Task: Add a condition where "Hours since assignee update Less than Five hundred" in recently solved tickets
Action: Mouse moved to (117, 427)
Screenshot: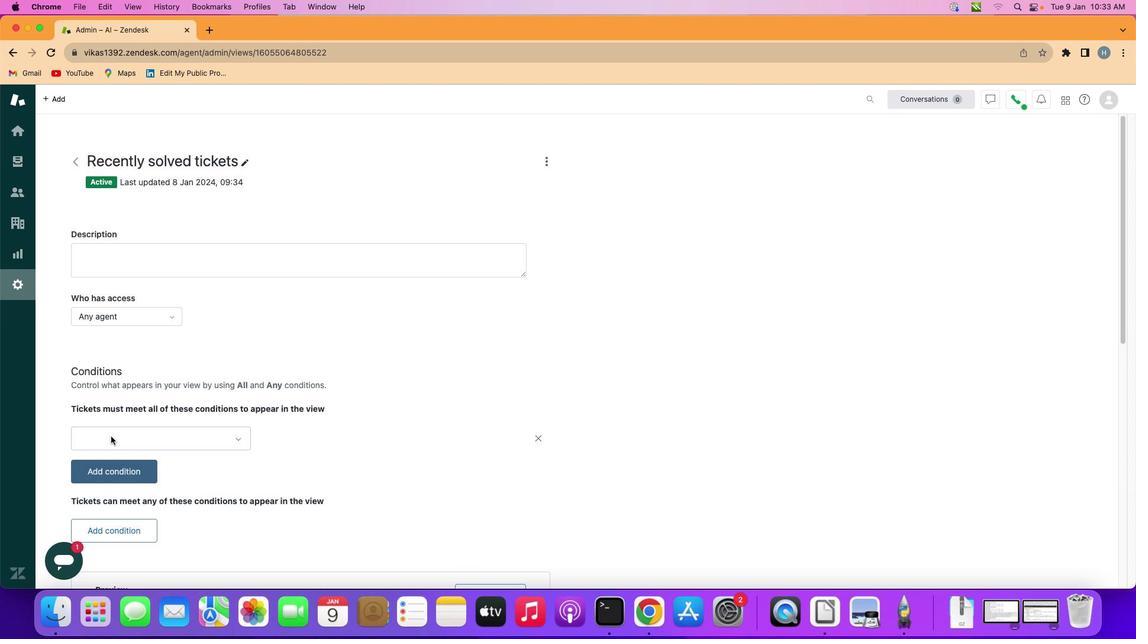 
Action: Mouse pressed left at (117, 427)
Screenshot: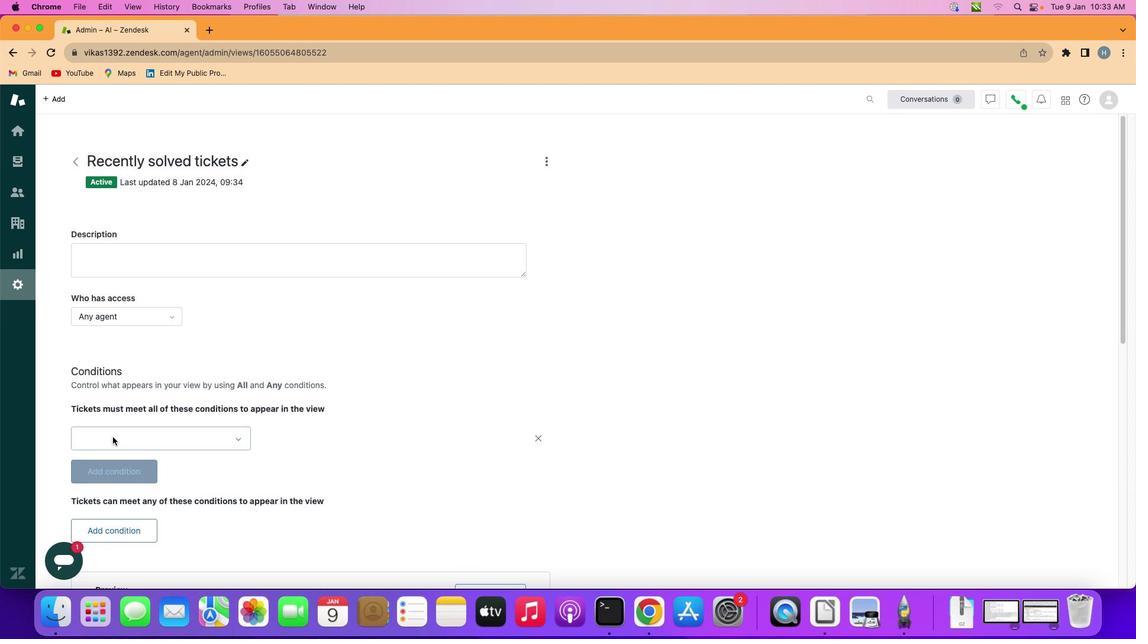 
Action: Mouse moved to (183, 430)
Screenshot: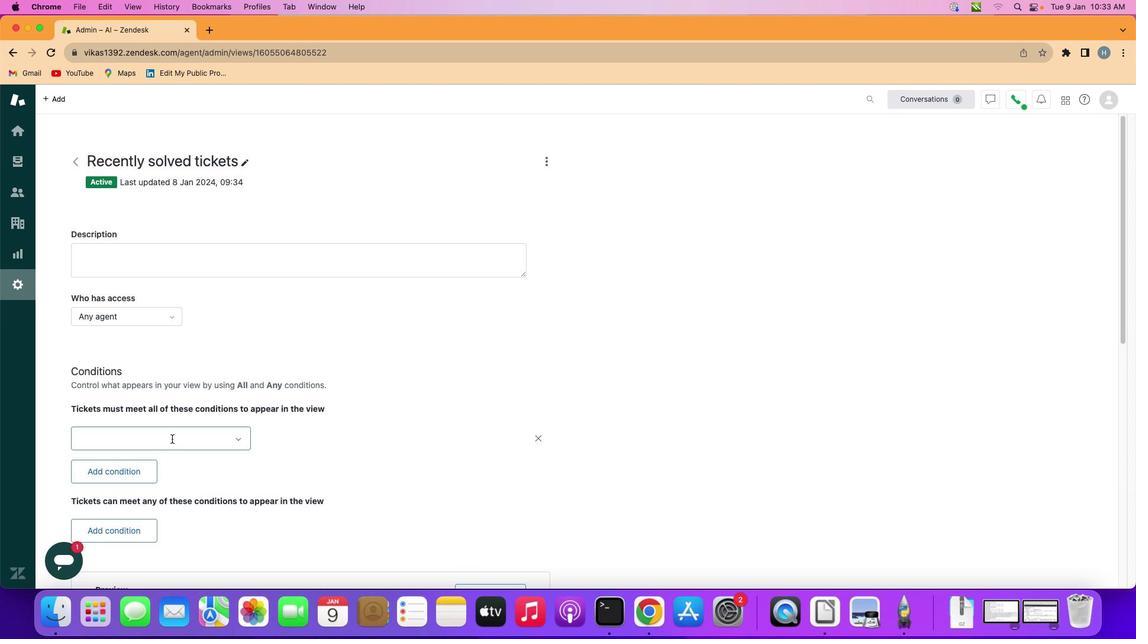 
Action: Mouse pressed left at (183, 430)
Screenshot: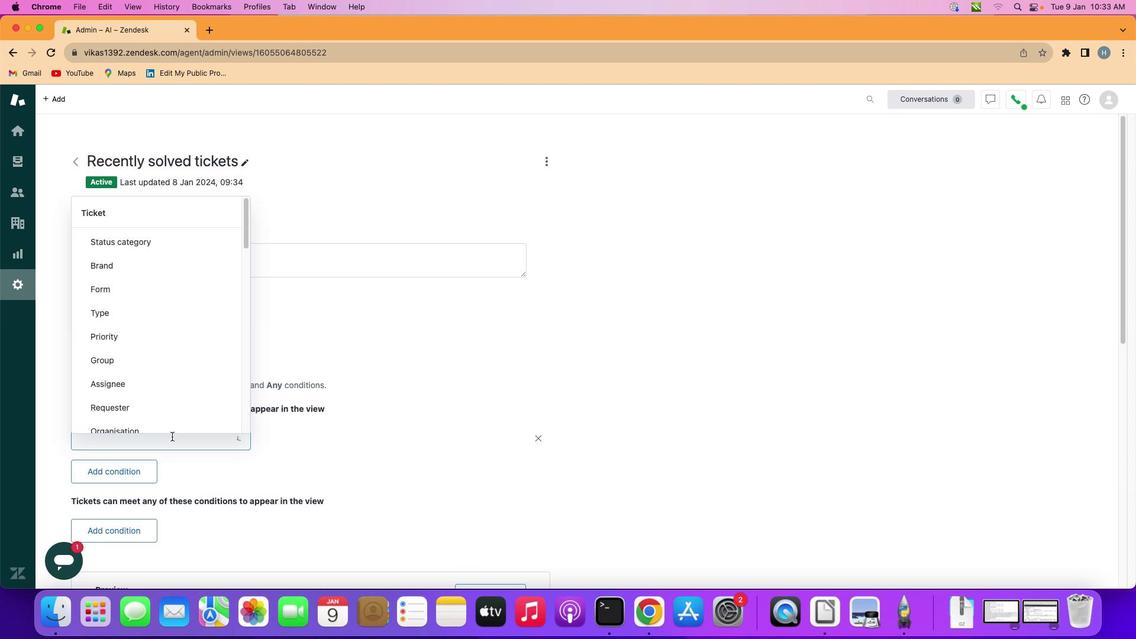 
Action: Mouse moved to (168, 343)
Screenshot: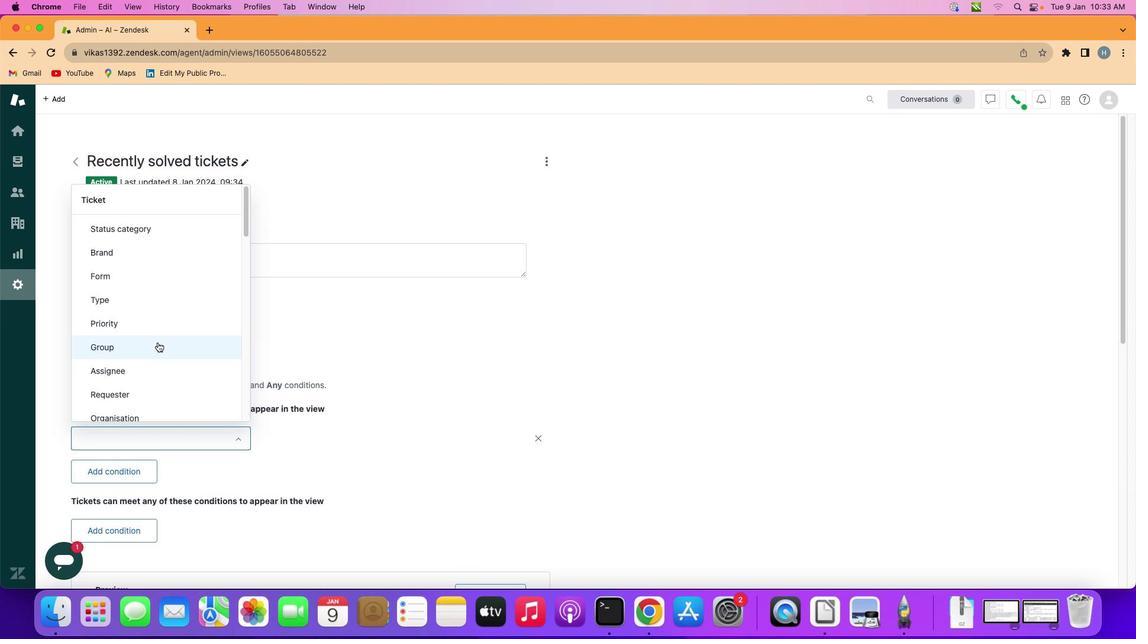 
Action: Mouse scrolled (168, 343) with delta (0, 34)
Screenshot: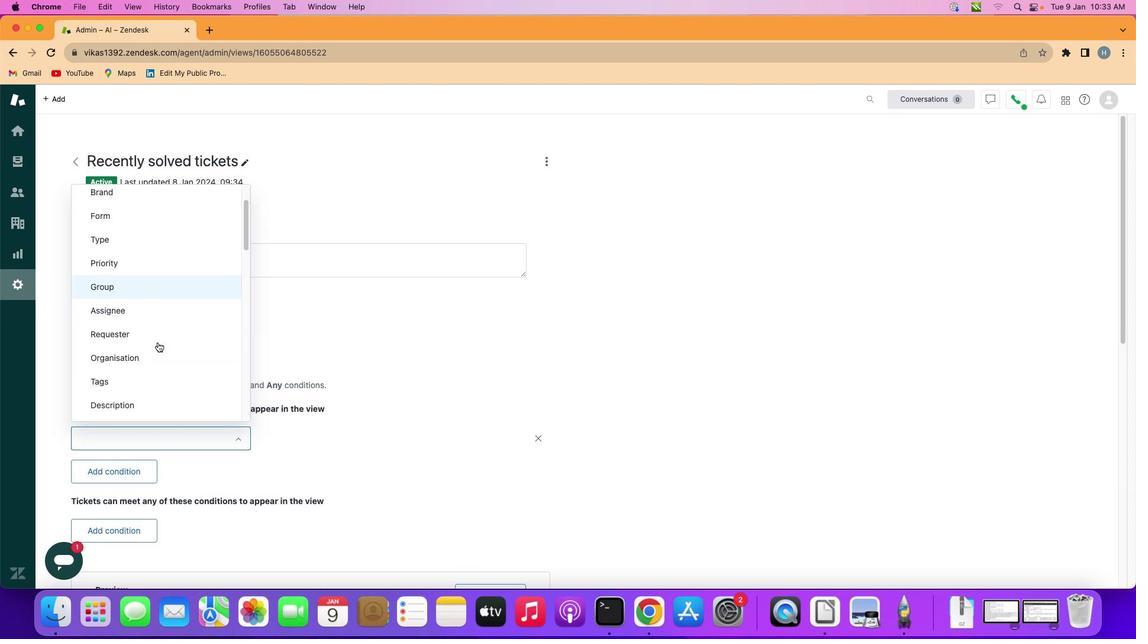 
Action: Mouse scrolled (168, 343) with delta (0, 34)
Screenshot: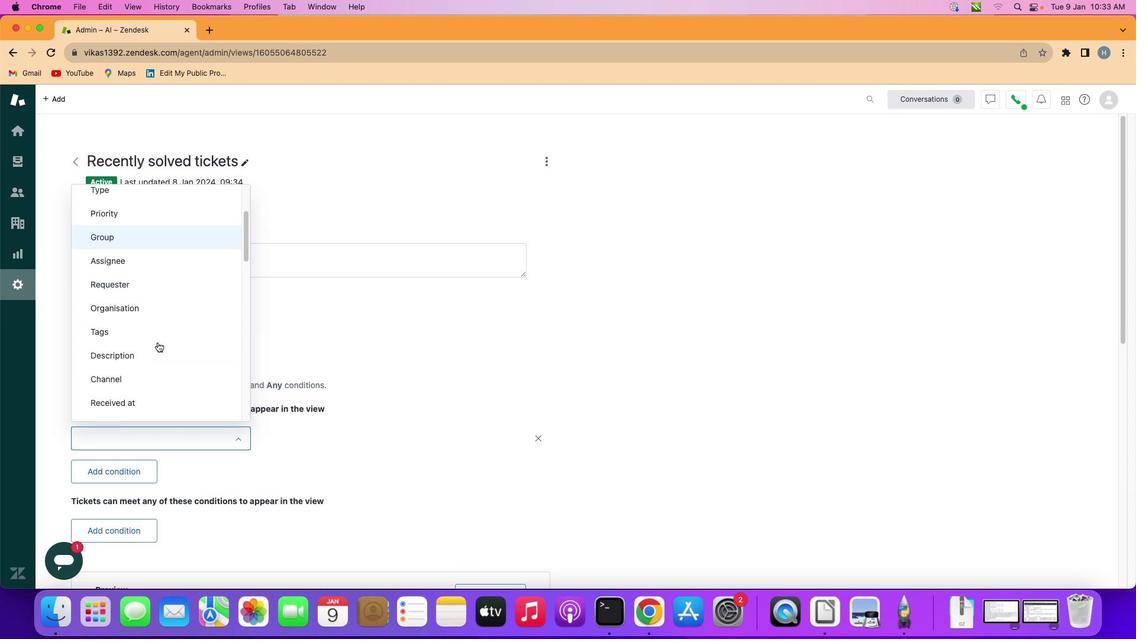 
Action: Mouse scrolled (168, 343) with delta (0, 33)
Screenshot: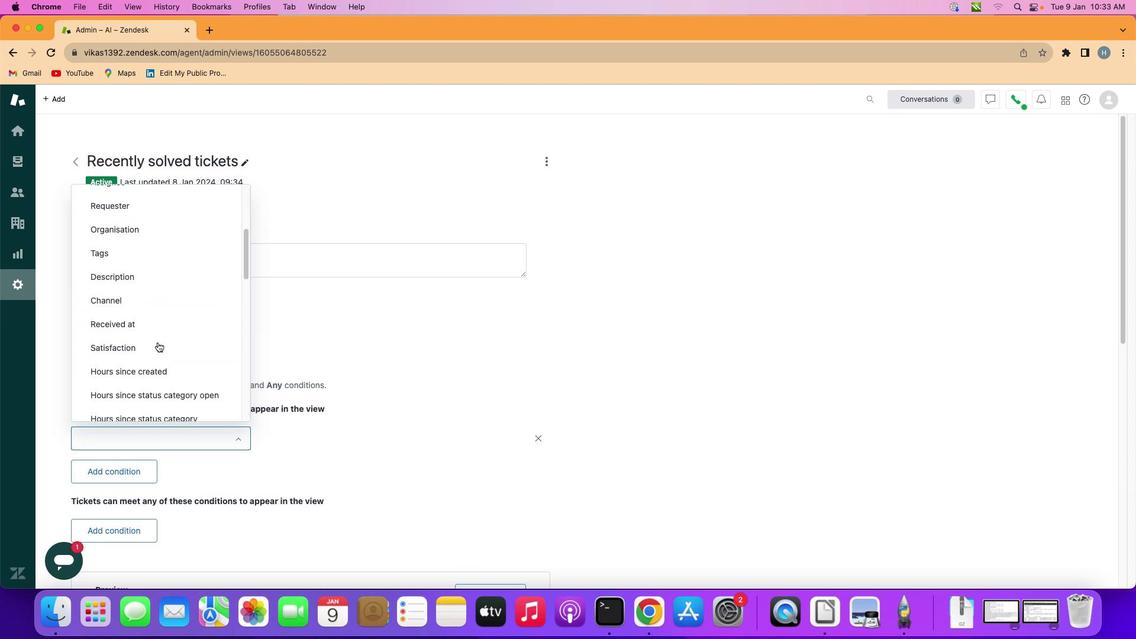 
Action: Mouse scrolled (168, 343) with delta (0, 33)
Screenshot: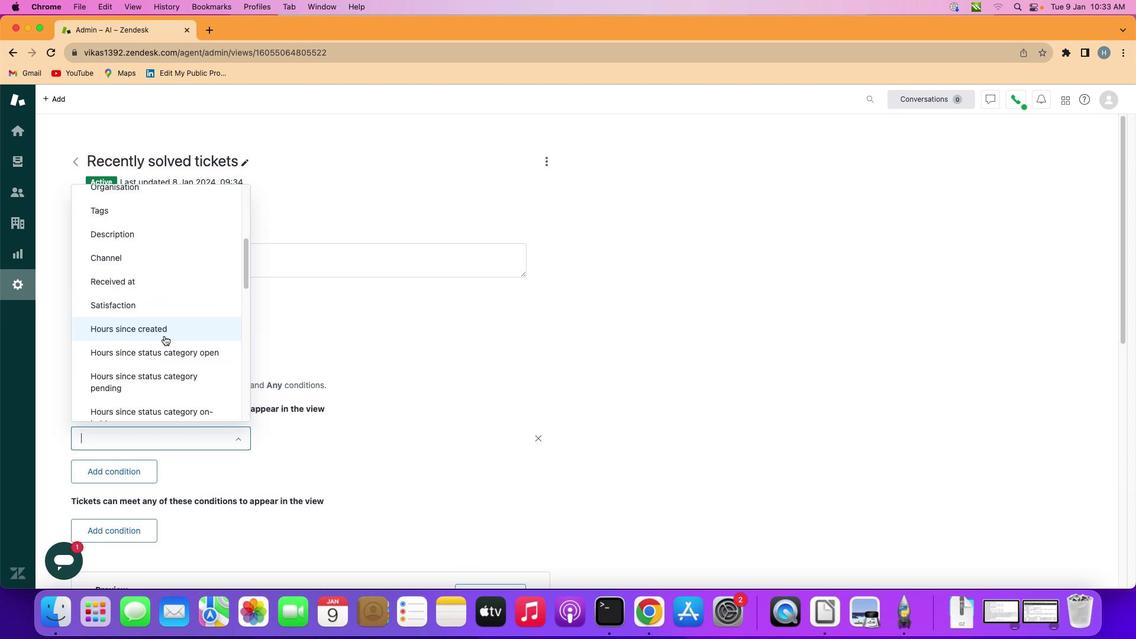 
Action: Mouse scrolled (168, 343) with delta (0, 33)
Screenshot: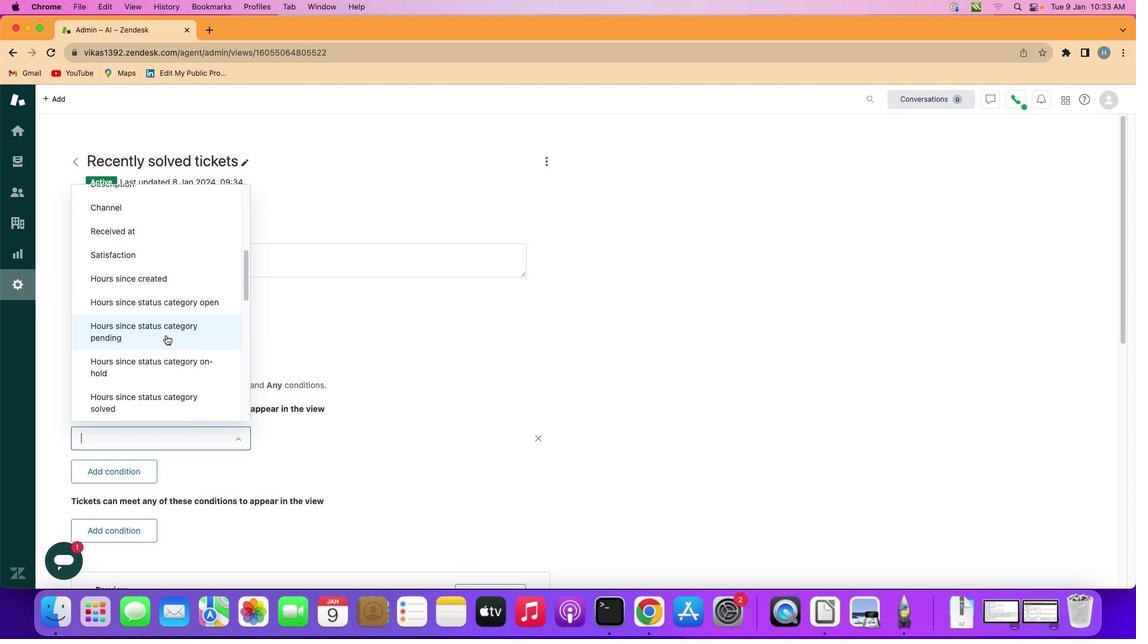 
Action: Mouse scrolled (168, 343) with delta (0, 33)
Screenshot: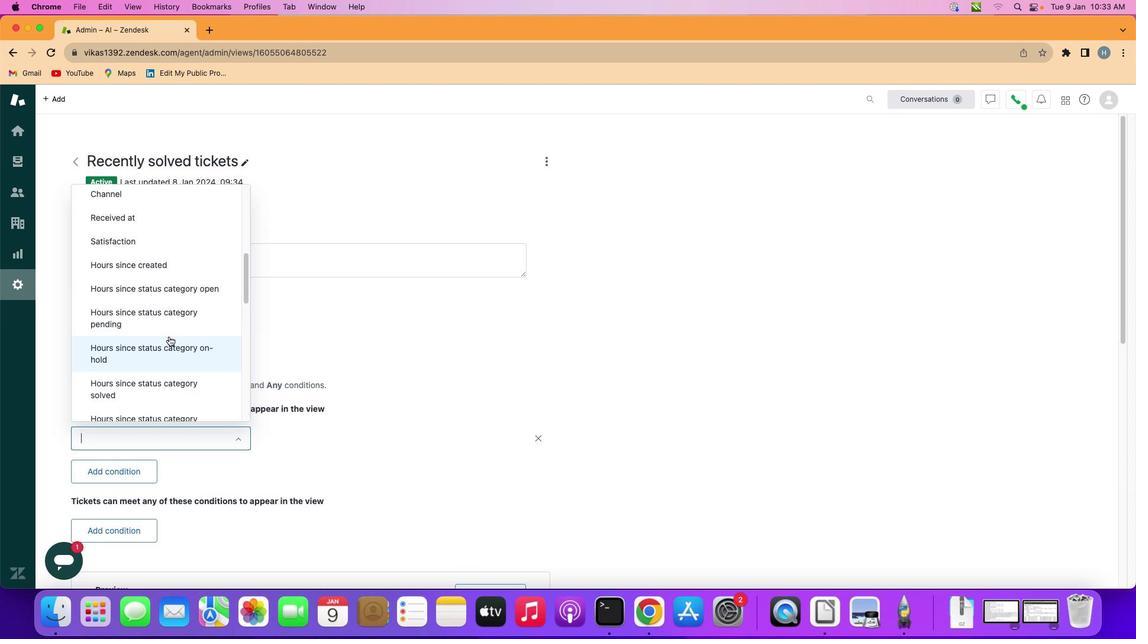 
Action: Mouse moved to (180, 337)
Screenshot: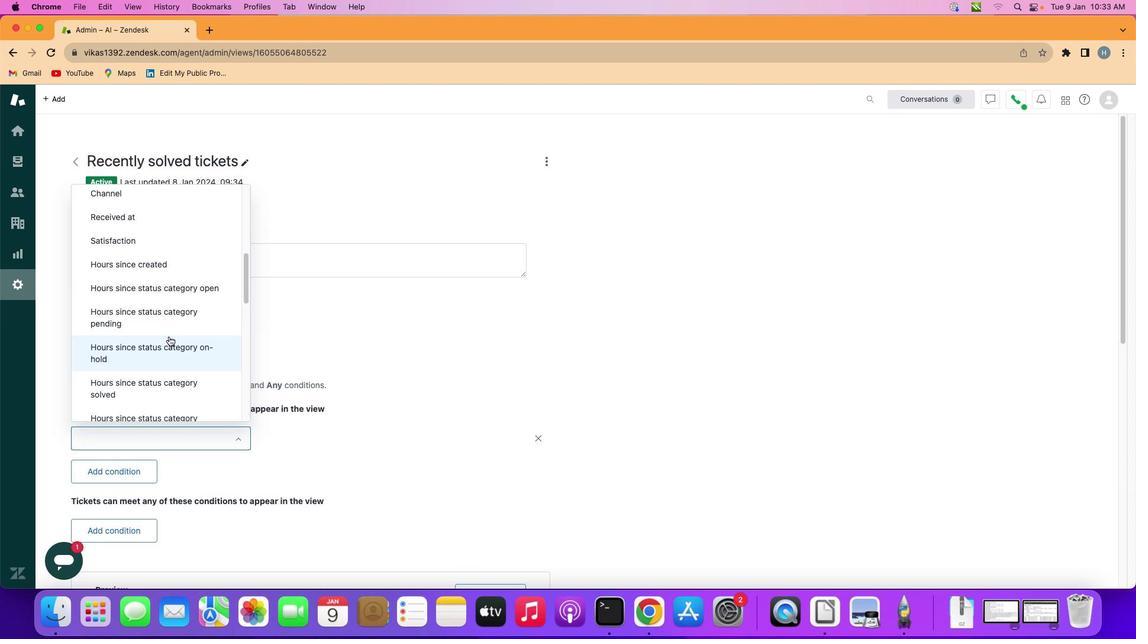 
Action: Mouse scrolled (180, 337) with delta (0, 34)
Screenshot: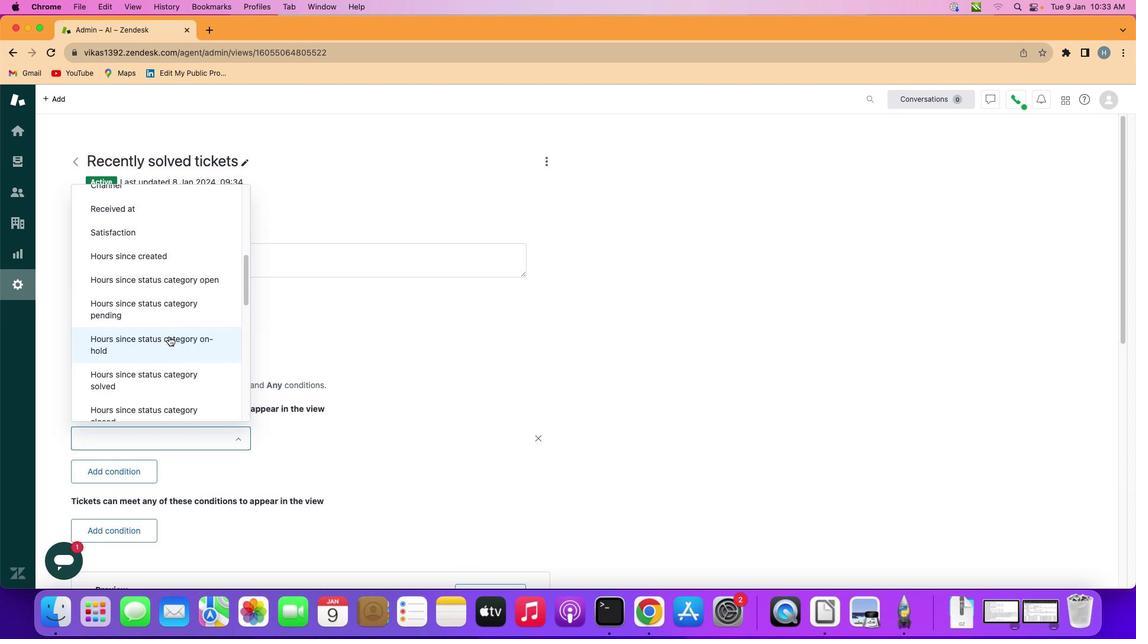
Action: Mouse scrolled (180, 337) with delta (0, 34)
Screenshot: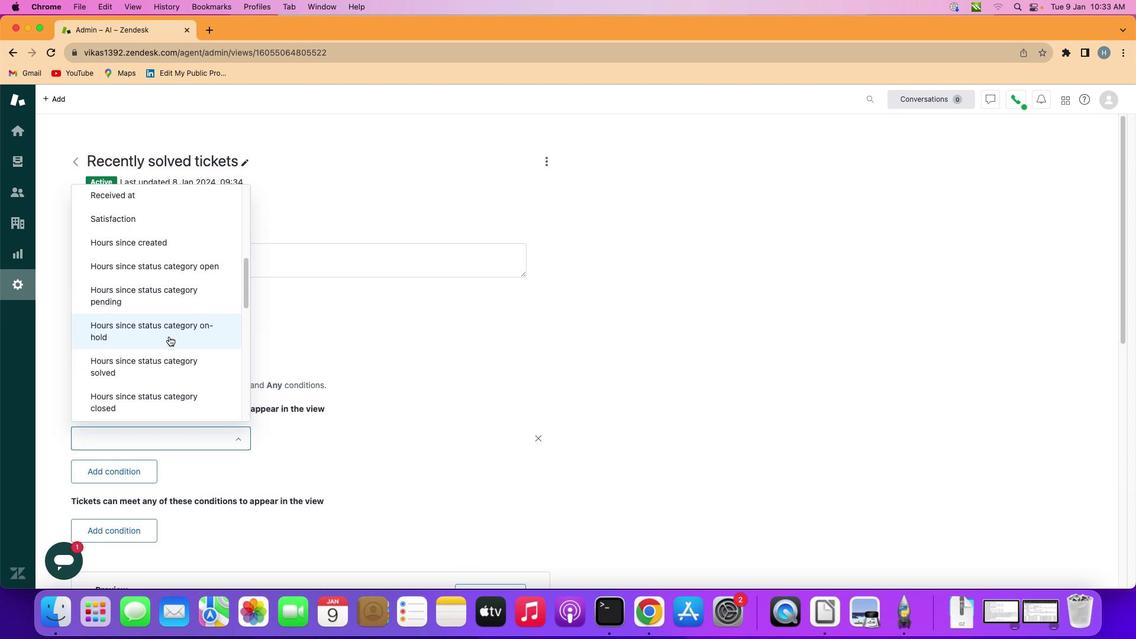 
Action: Mouse scrolled (180, 337) with delta (0, 34)
Screenshot: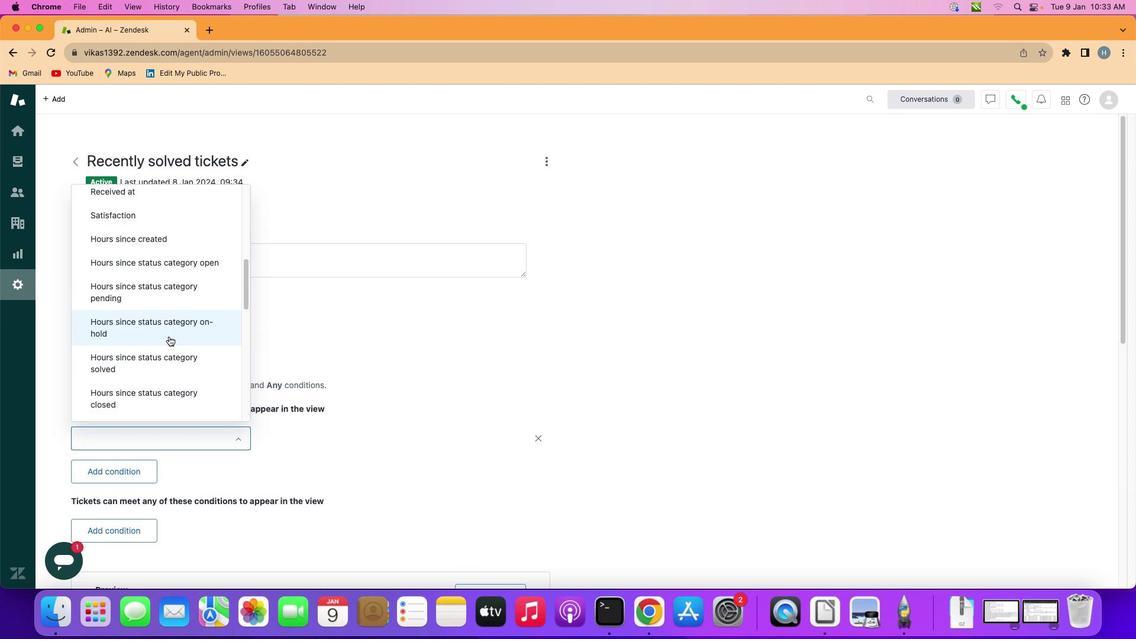 
Action: Mouse scrolled (180, 337) with delta (0, 34)
Screenshot: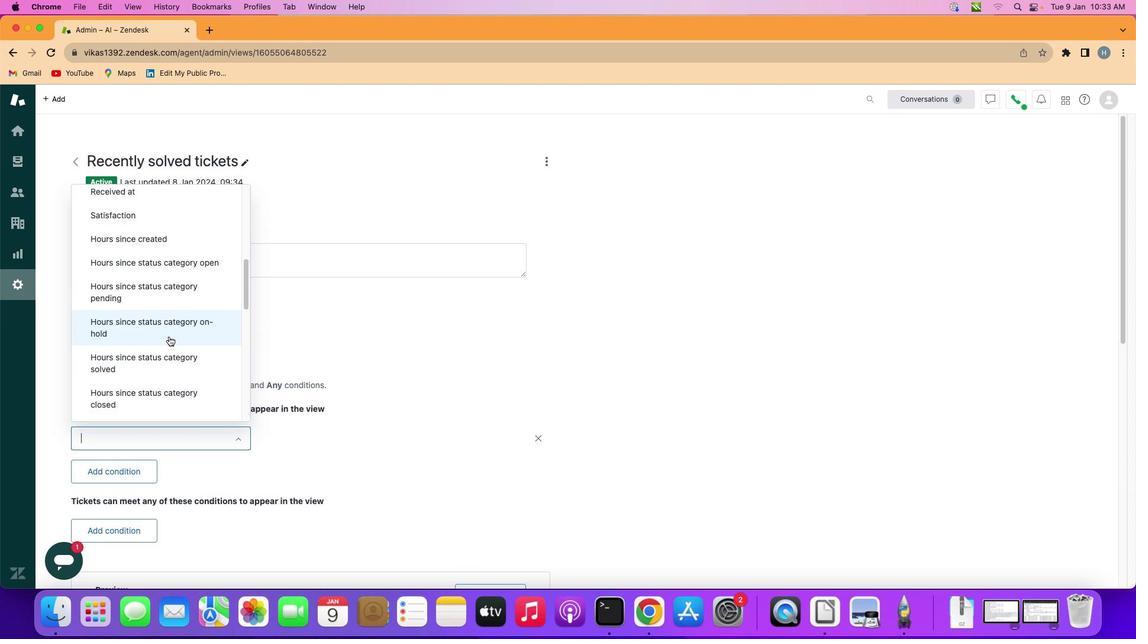 
Action: Mouse scrolled (180, 337) with delta (0, 34)
Screenshot: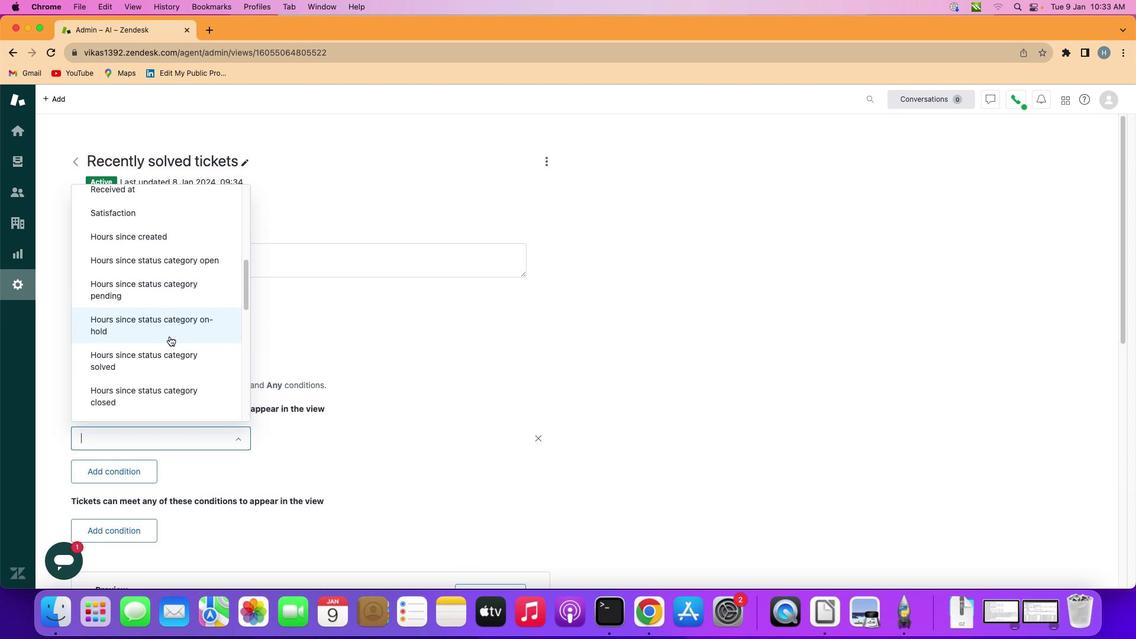 
Action: Mouse moved to (181, 337)
Screenshot: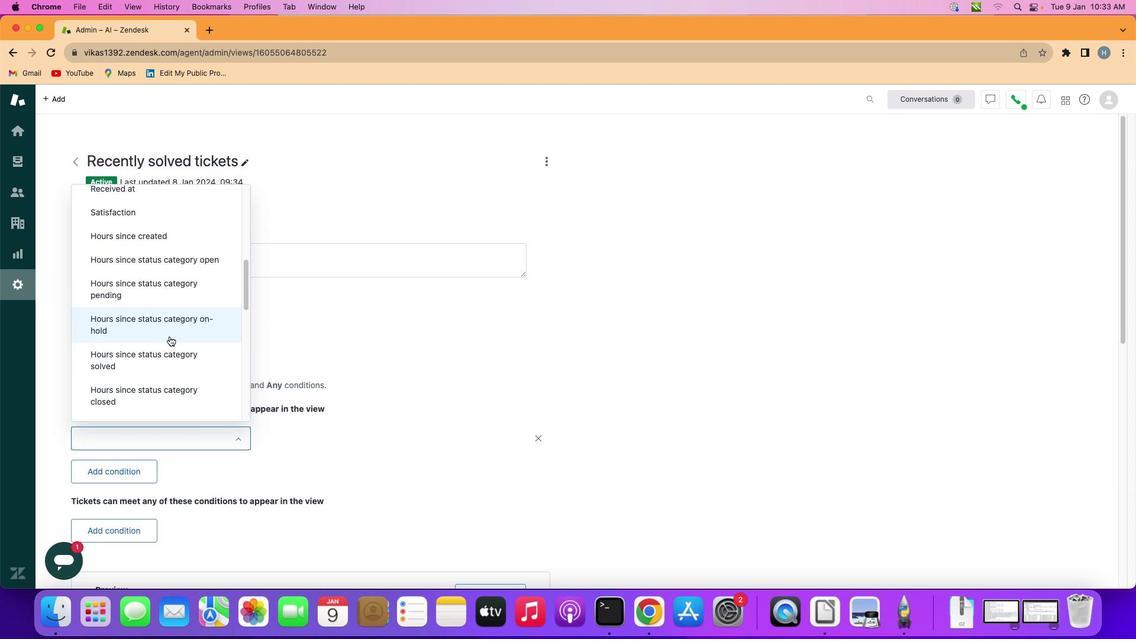 
Action: Mouse scrolled (181, 337) with delta (0, 34)
Screenshot: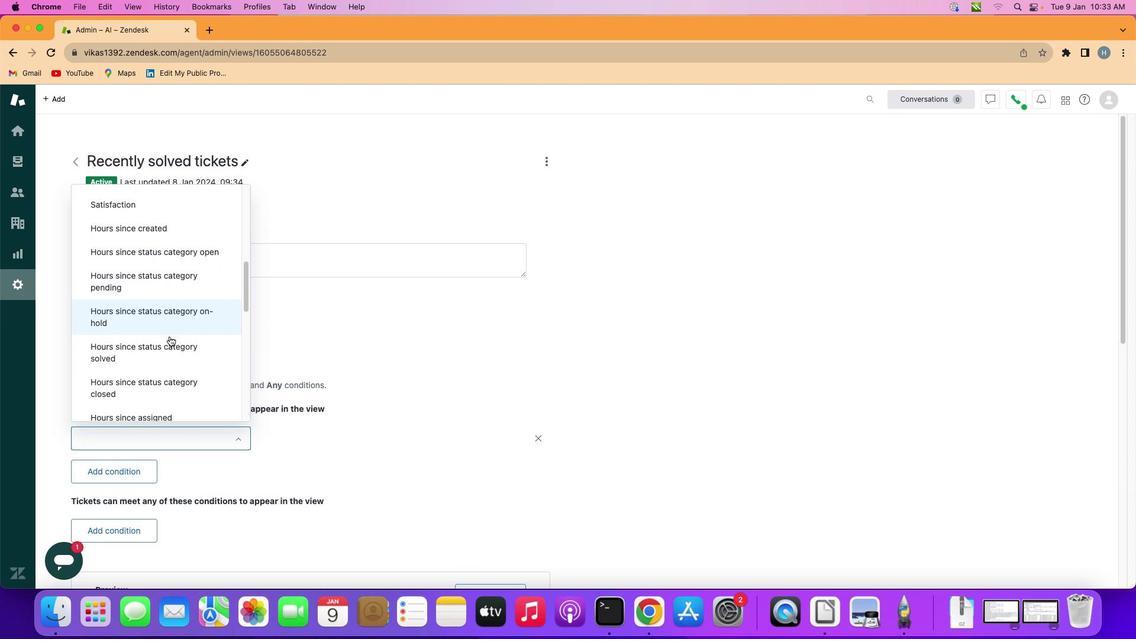 
Action: Mouse scrolled (181, 337) with delta (0, 34)
Screenshot: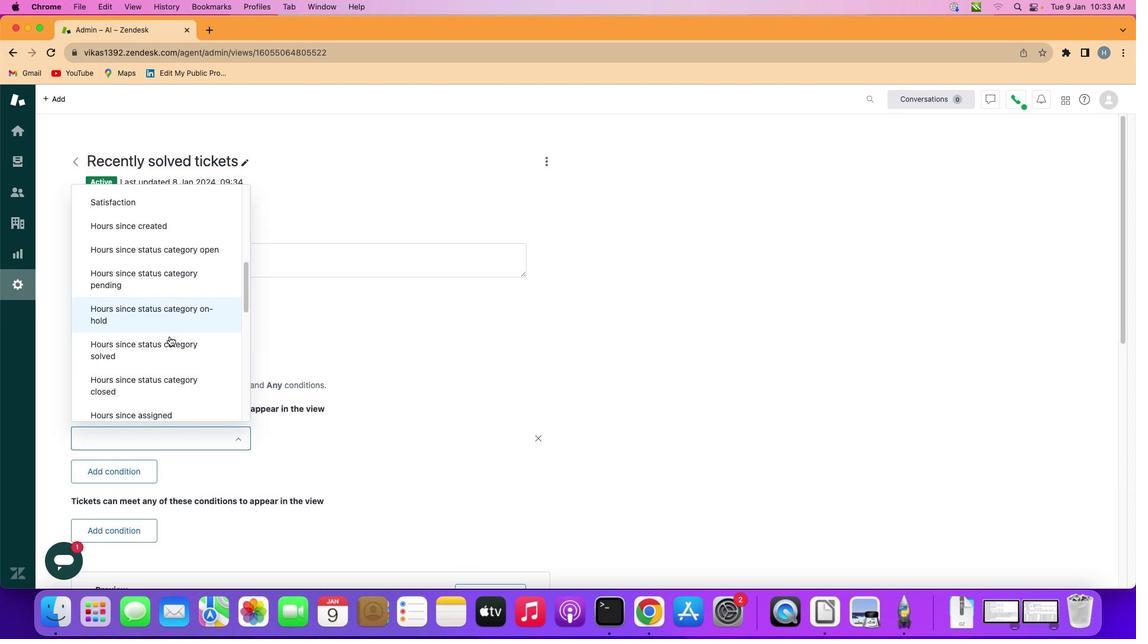 
Action: Mouse scrolled (181, 337) with delta (0, 34)
Screenshot: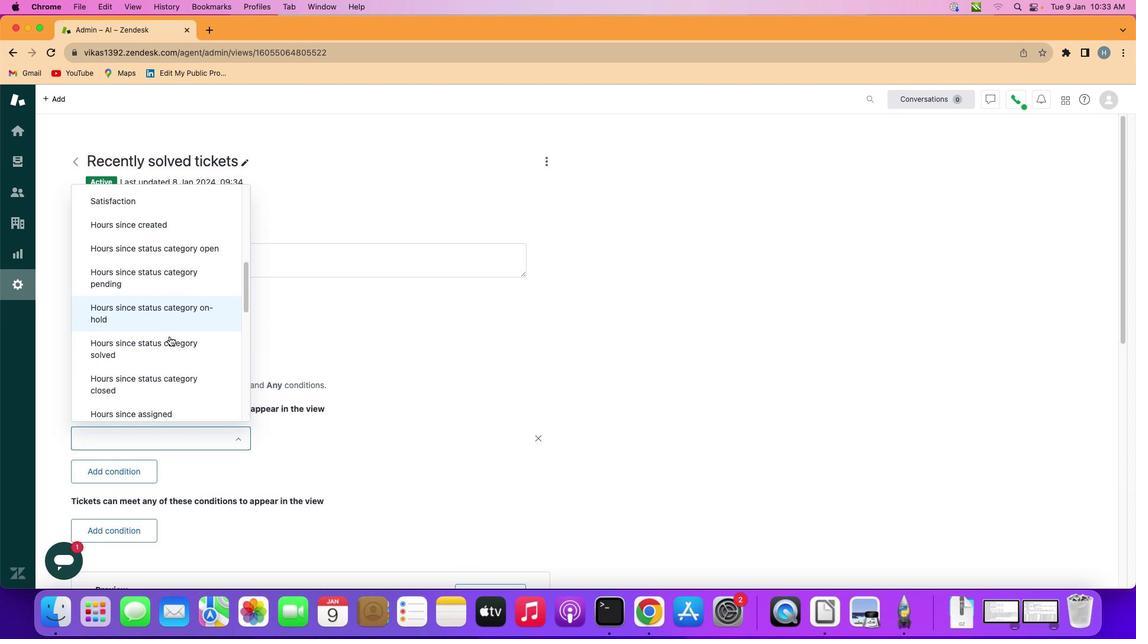 
Action: Mouse scrolled (181, 337) with delta (0, 34)
Screenshot: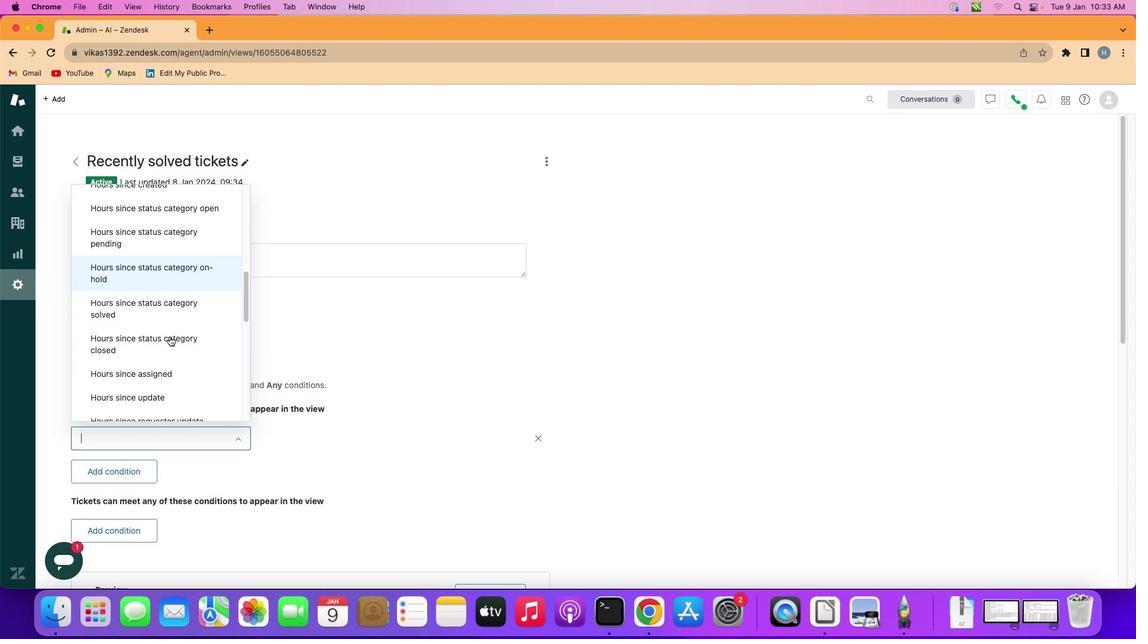 
Action: Mouse scrolled (181, 337) with delta (0, 34)
Screenshot: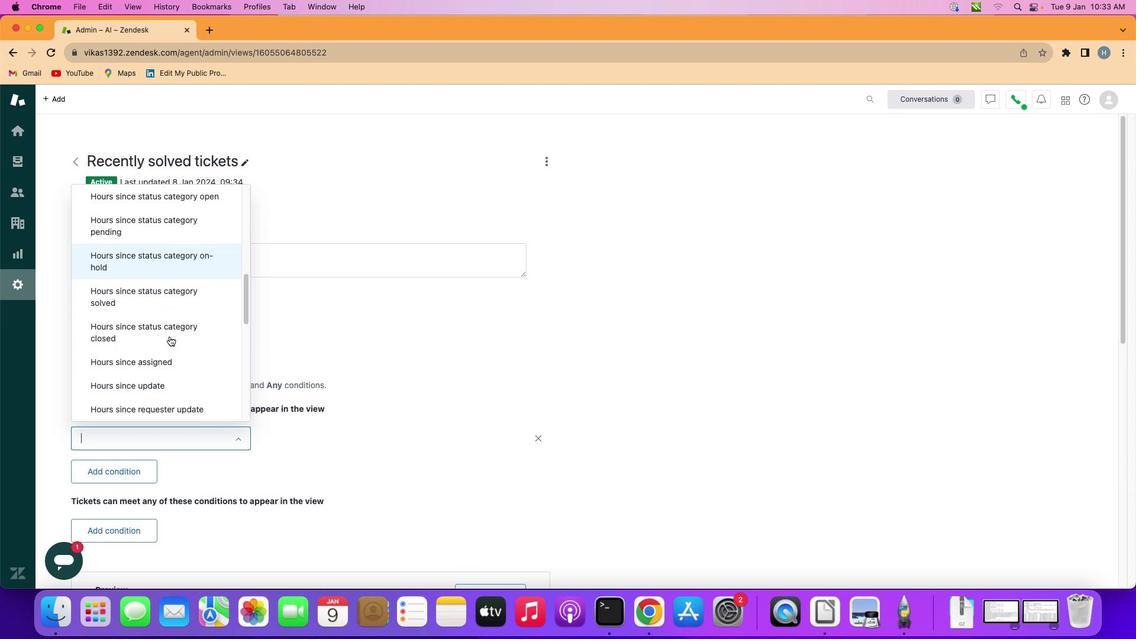 
Action: Mouse scrolled (181, 337) with delta (0, 34)
Screenshot: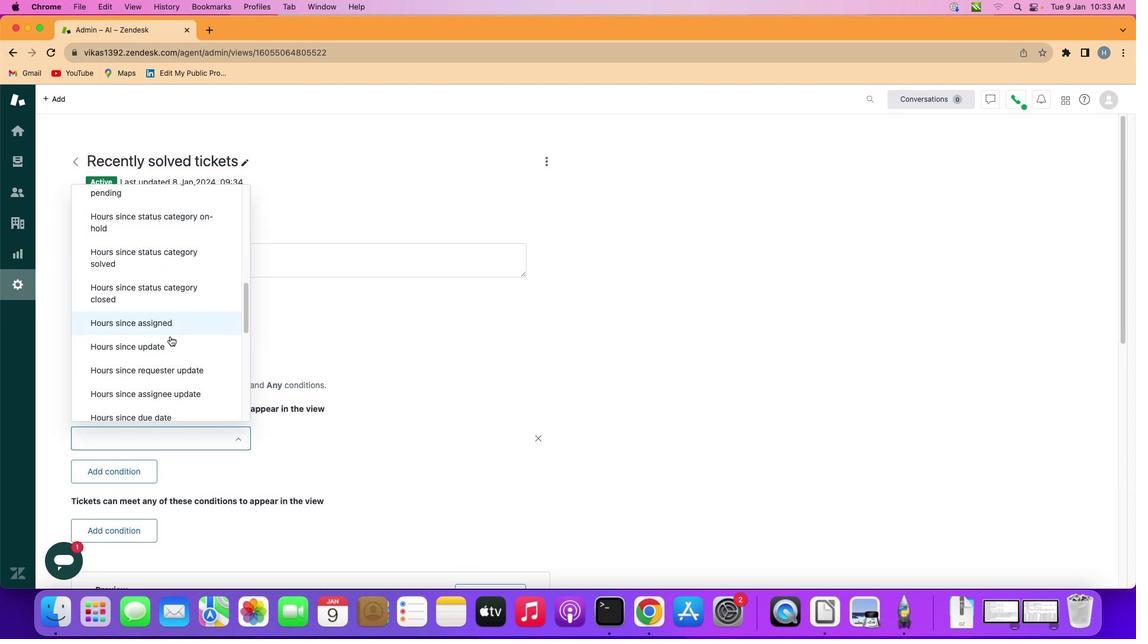 
Action: Mouse scrolled (181, 337) with delta (0, 34)
Screenshot: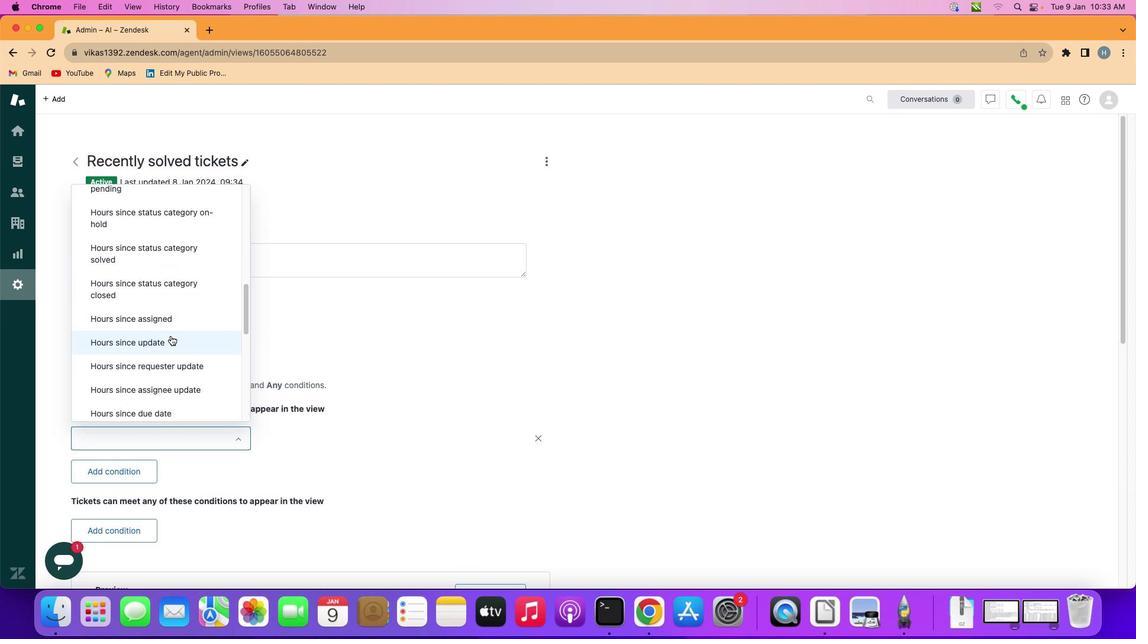
Action: Mouse moved to (199, 334)
Screenshot: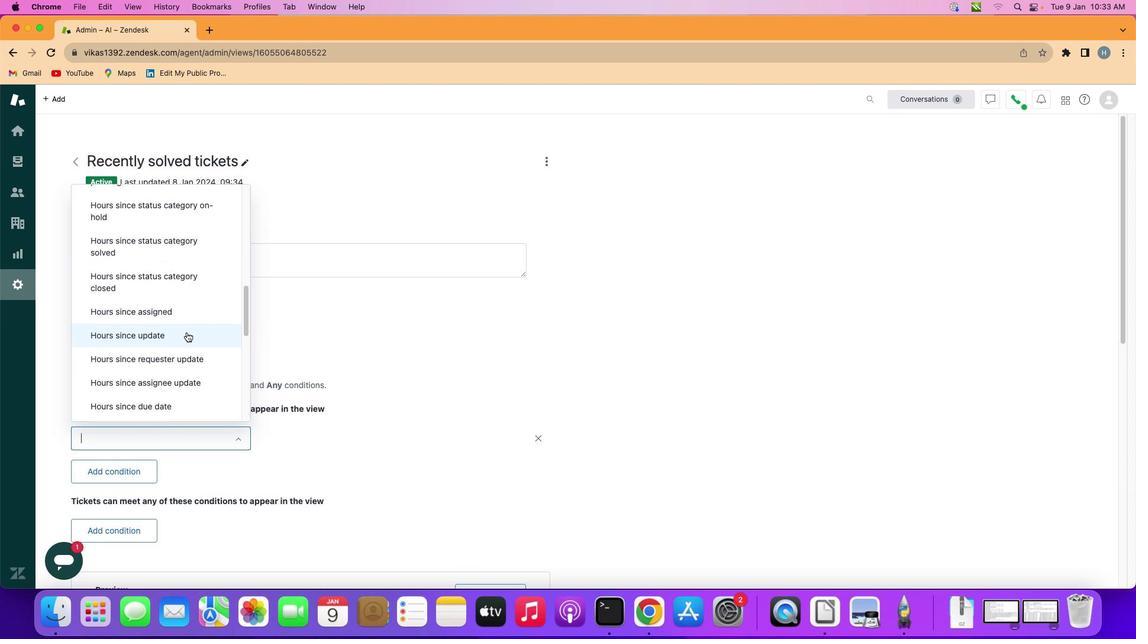 
Action: Mouse scrolled (199, 334) with delta (0, 34)
Screenshot: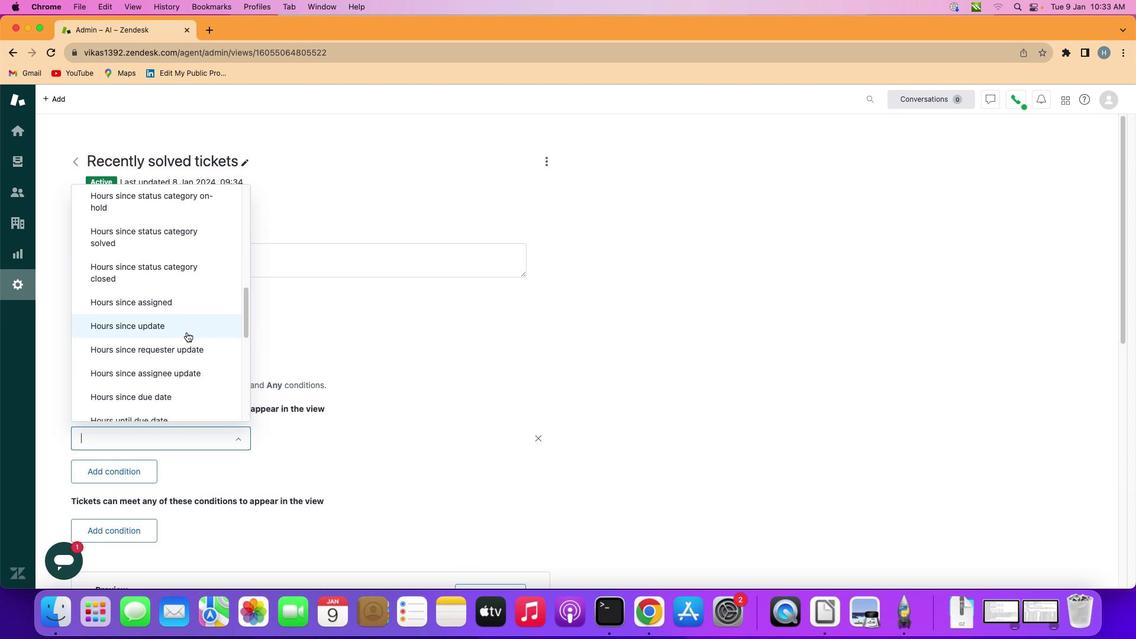 
Action: Mouse scrolled (199, 334) with delta (0, 34)
Screenshot: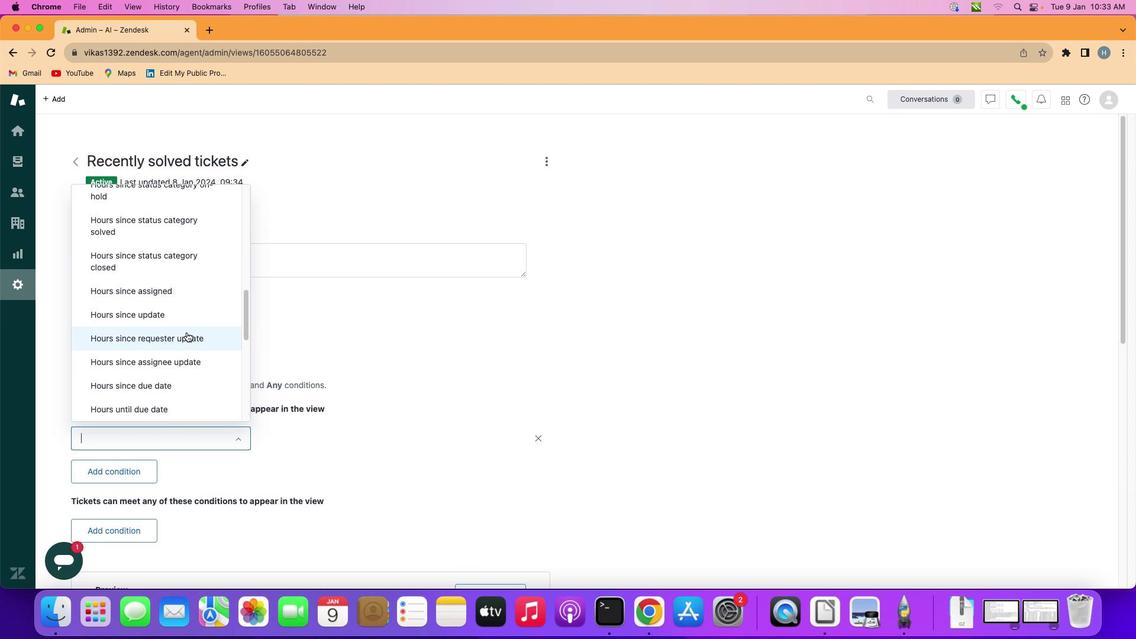 
Action: Mouse scrolled (199, 334) with delta (0, 34)
Screenshot: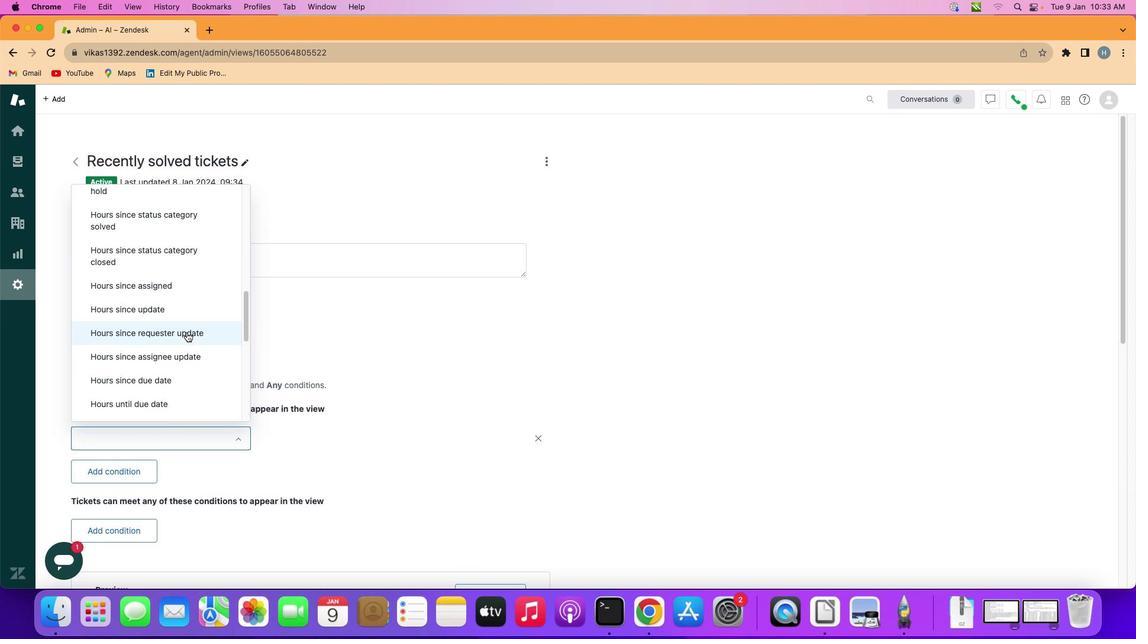 
Action: Mouse moved to (200, 334)
Screenshot: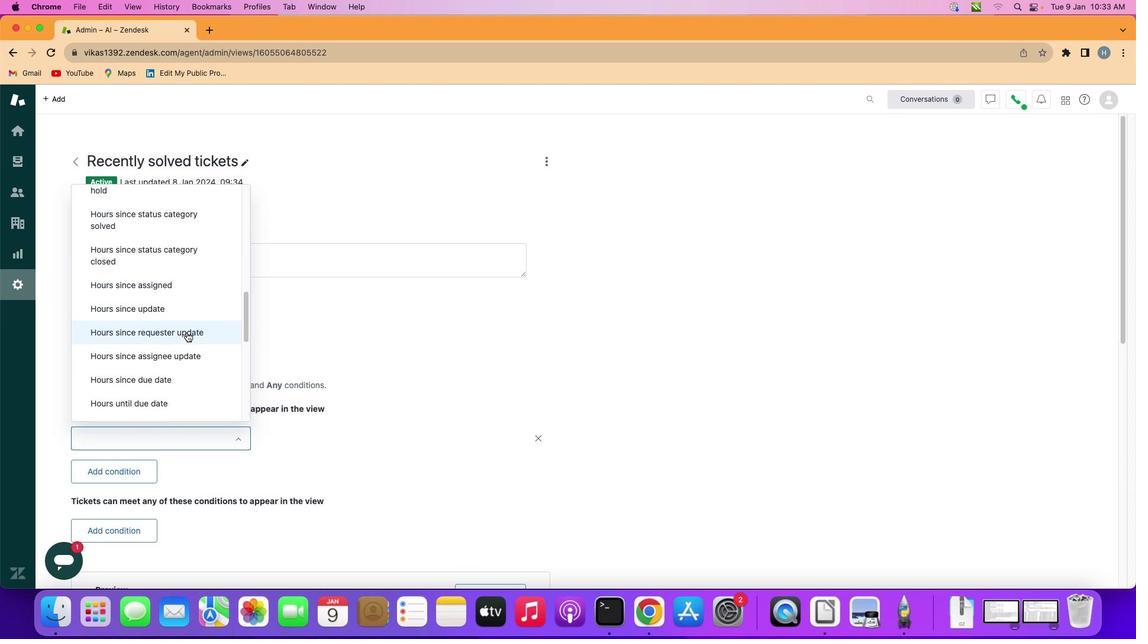 
Action: Mouse scrolled (200, 334) with delta (0, 34)
Screenshot: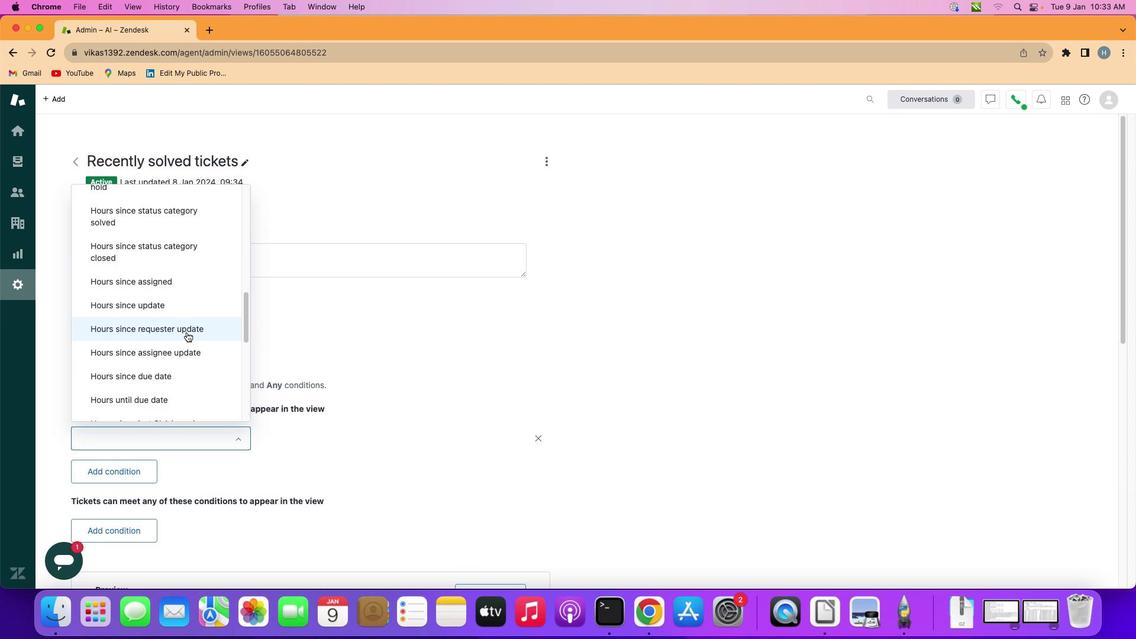 
Action: Mouse scrolled (200, 334) with delta (0, 34)
Screenshot: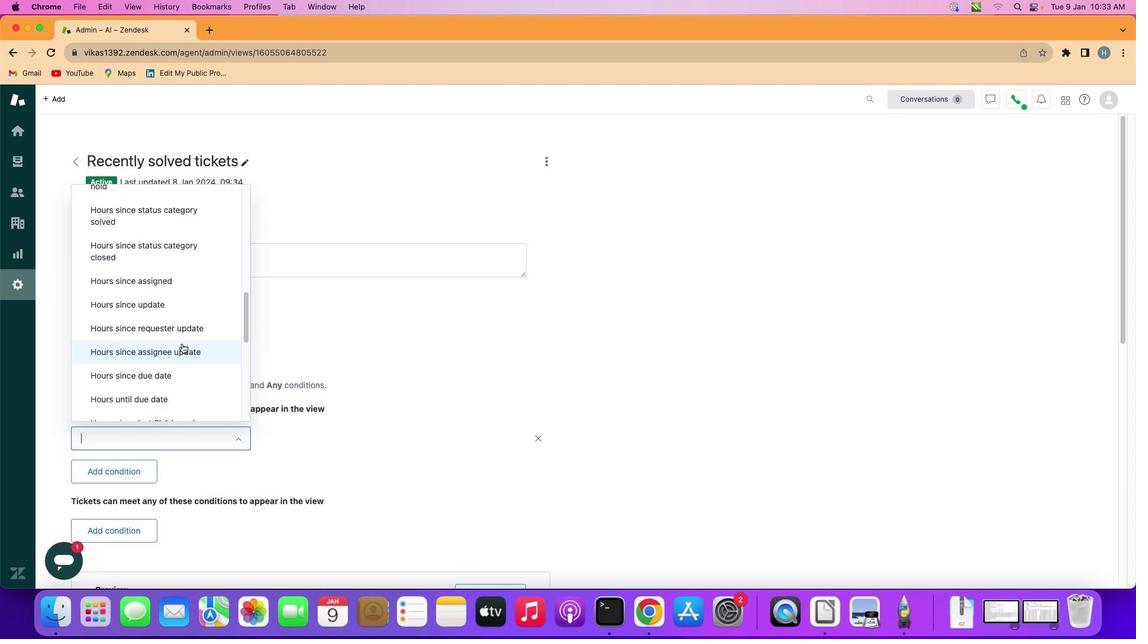 
Action: Mouse moved to (194, 345)
Screenshot: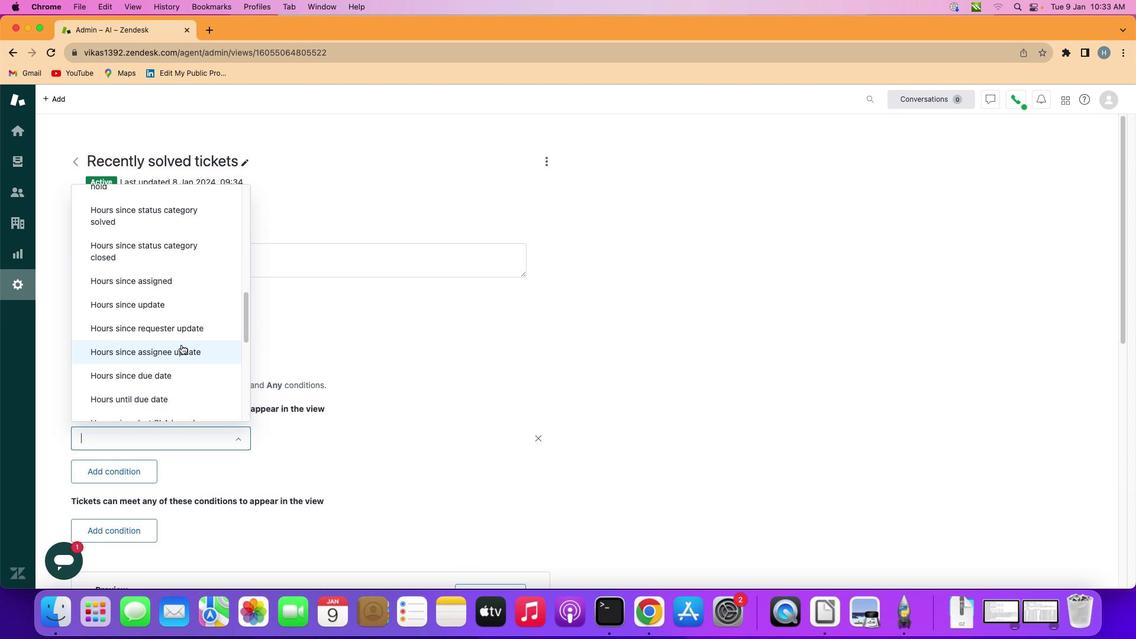 
Action: Mouse pressed left at (194, 345)
Screenshot: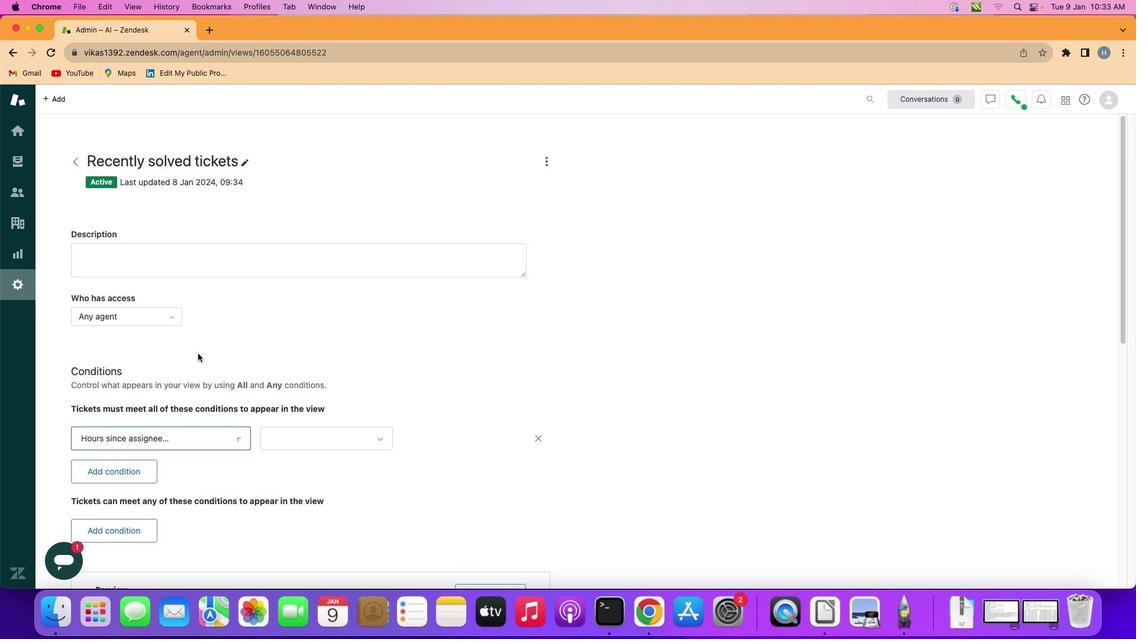 
Action: Mouse moved to (382, 424)
Screenshot: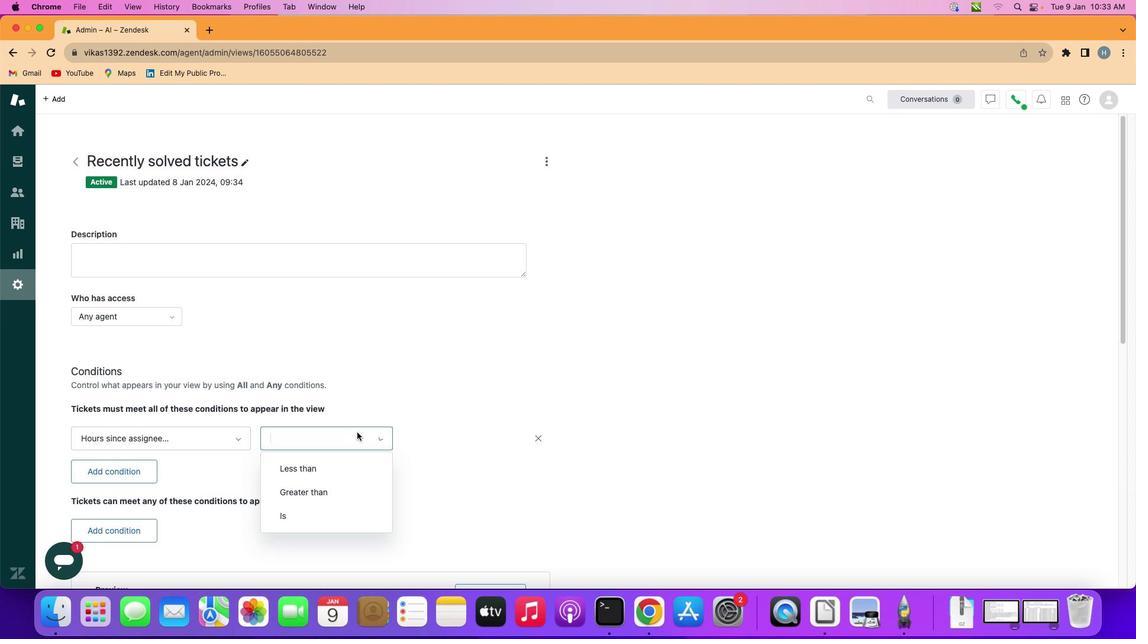 
Action: Mouse pressed left at (382, 424)
Screenshot: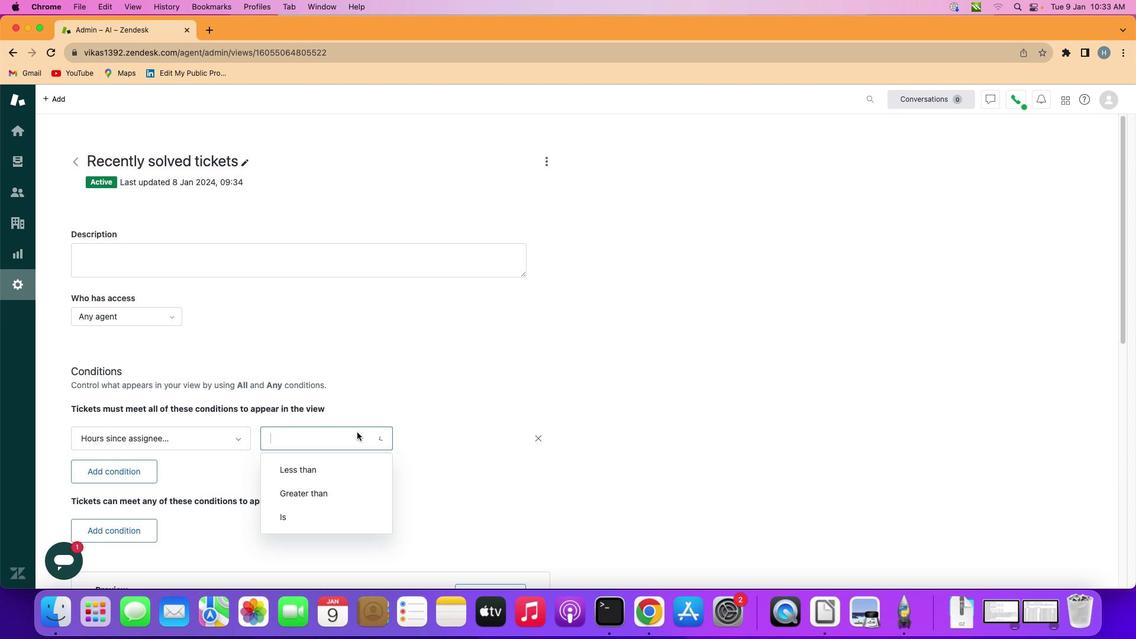 
Action: Mouse moved to (358, 458)
Screenshot: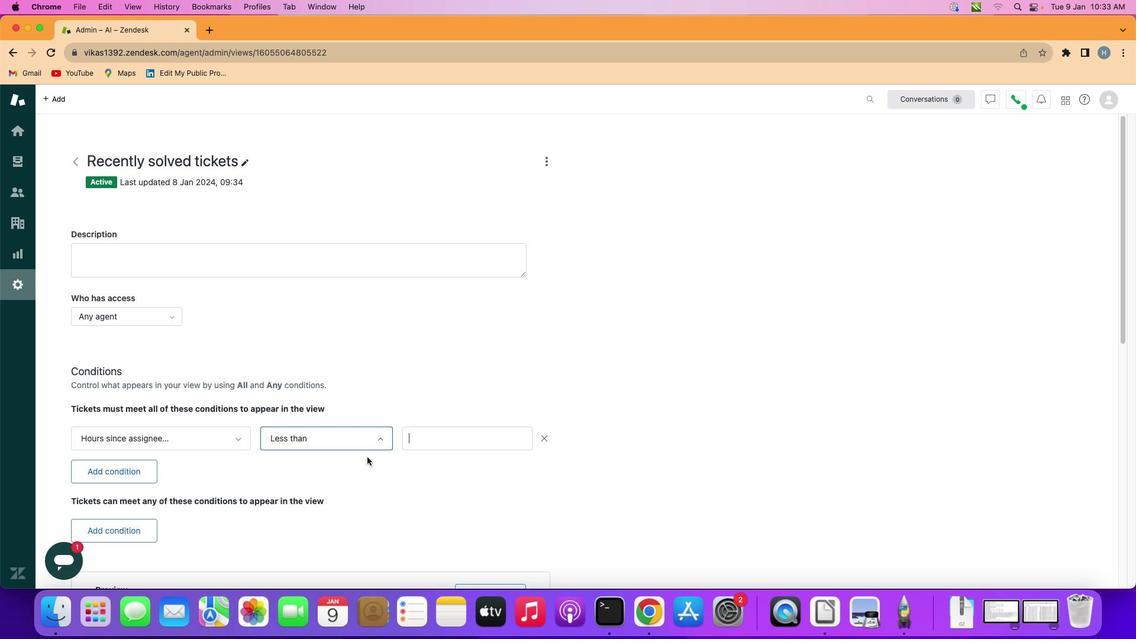 
Action: Mouse pressed left at (358, 458)
Screenshot: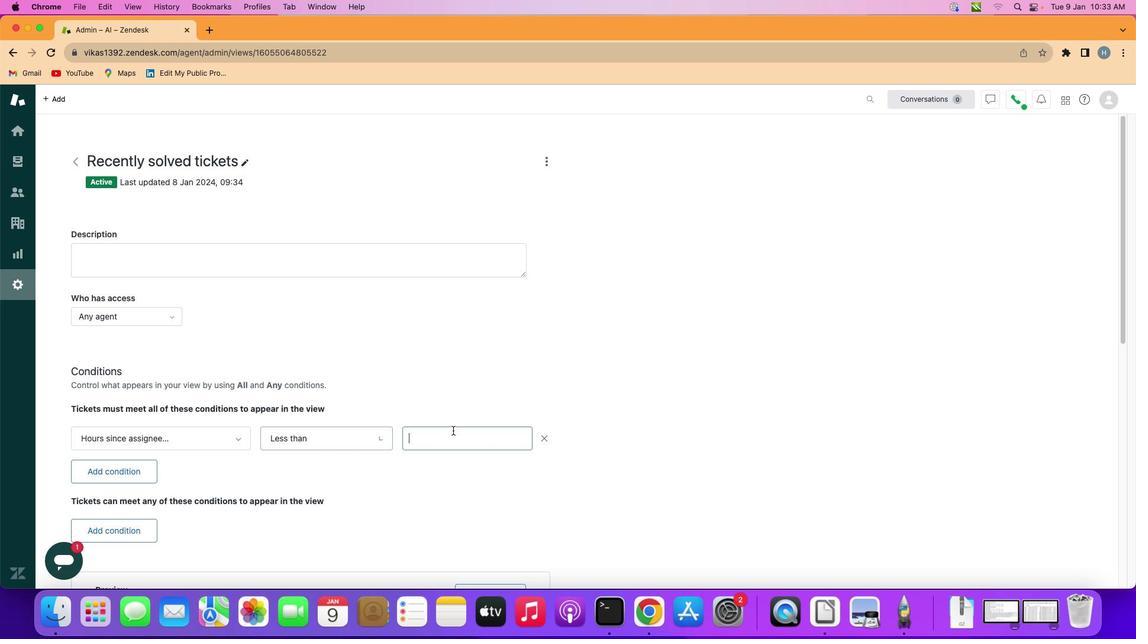 
Action: Mouse moved to (485, 431)
Screenshot: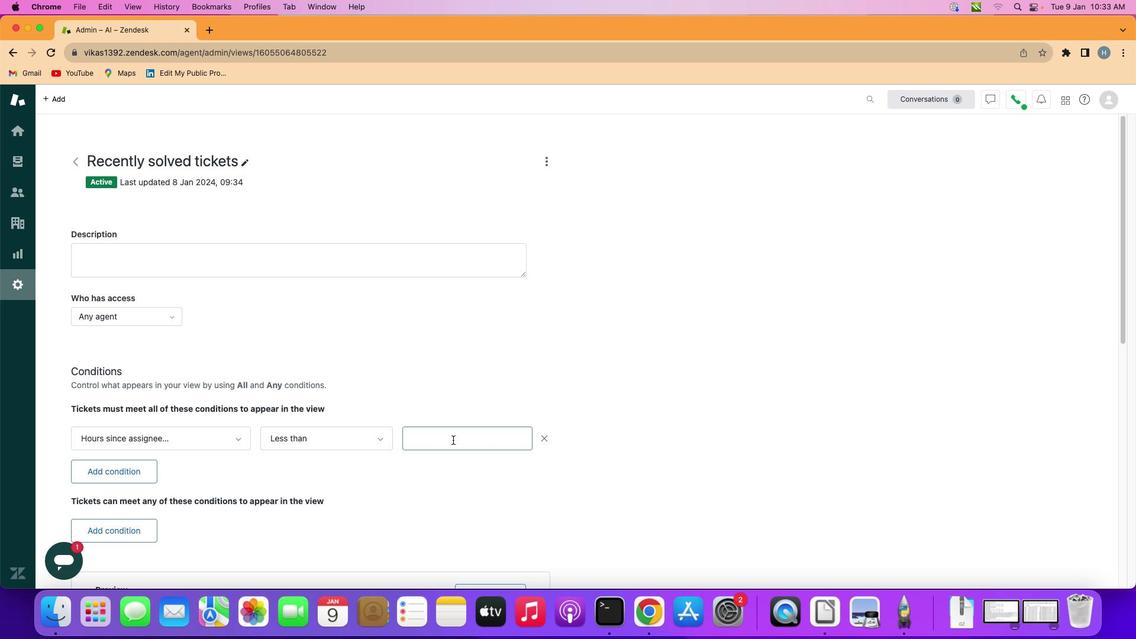 
Action: Mouse pressed left at (485, 431)
Screenshot: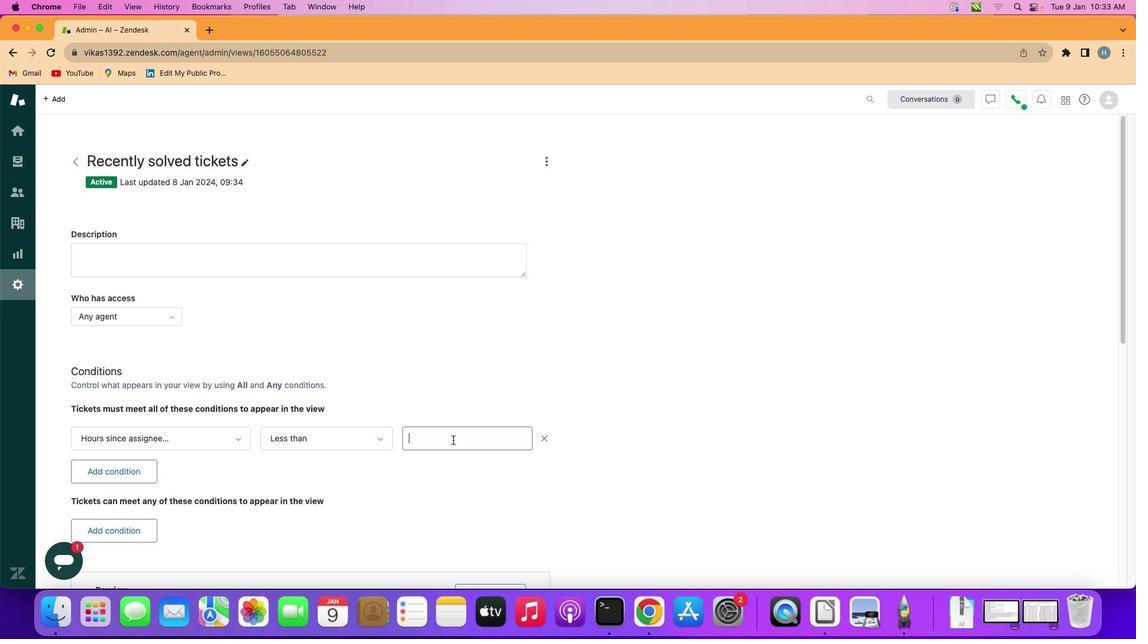 
Action: Key pressed Key.shift'F''i''v''e'Key.space'h''u''n''d''r''e''d'
Screenshot: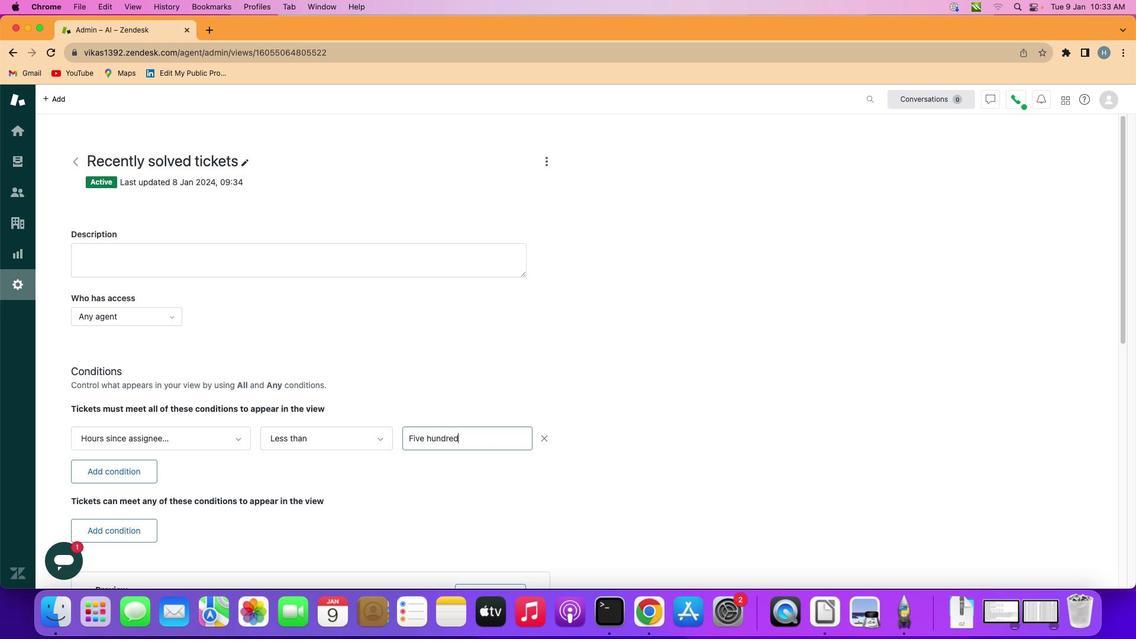 
Action: Mouse moved to (495, 459)
Screenshot: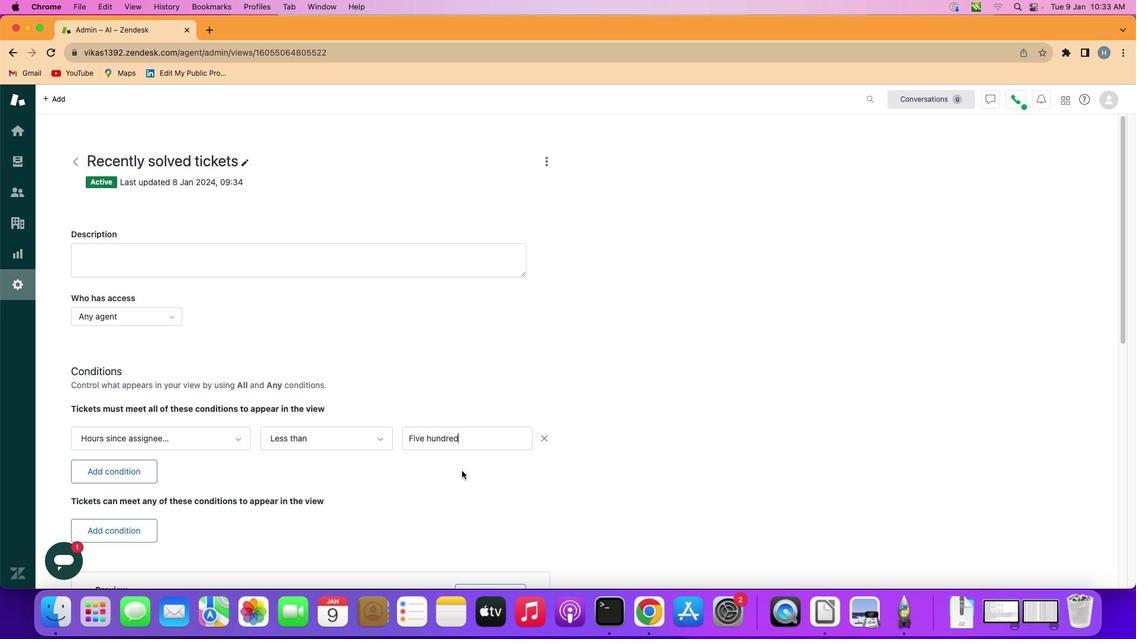 
Action: Mouse pressed left at (495, 459)
Screenshot: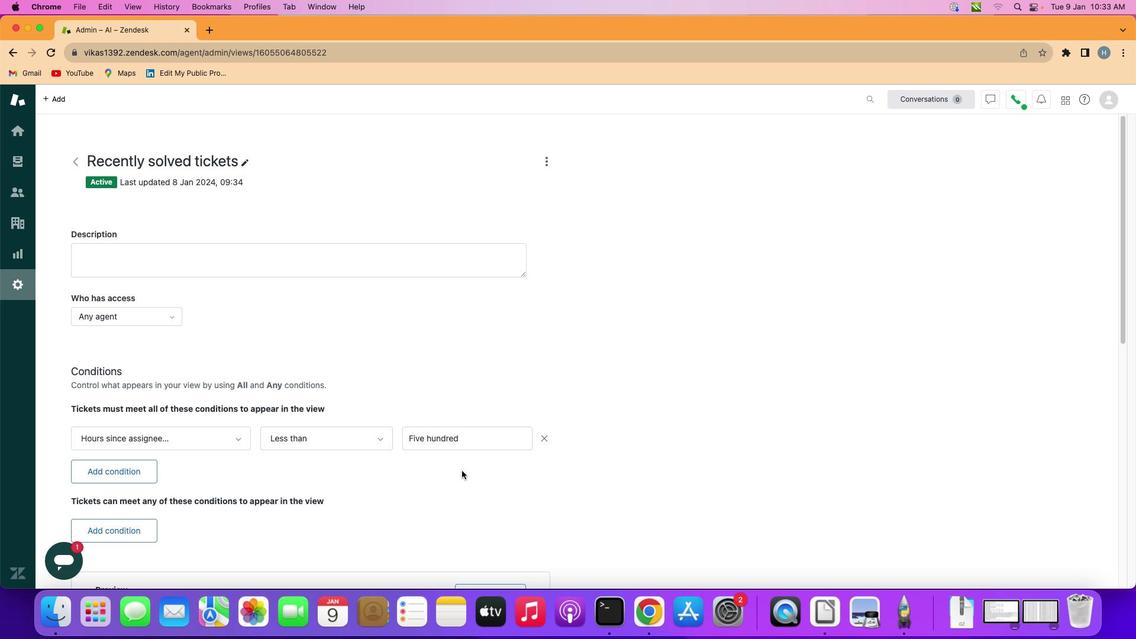
